 Task: Set the scaling mode for the video scaling filter to "Bicubic (good quality)".
Action: Mouse moved to (141, 10)
Screenshot: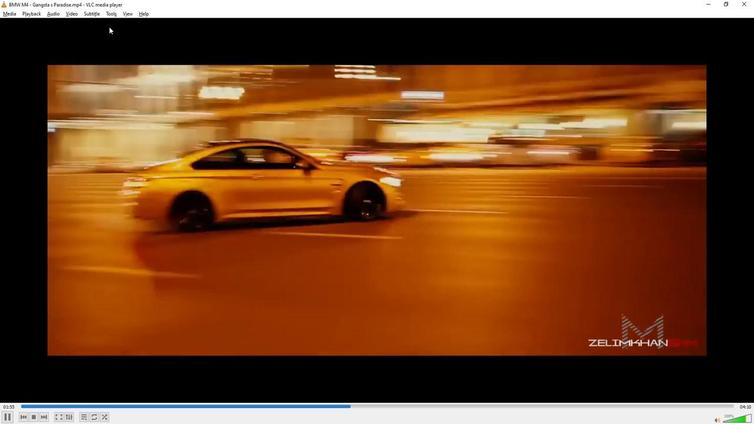 
Action: Mouse pressed left at (141, 10)
Screenshot: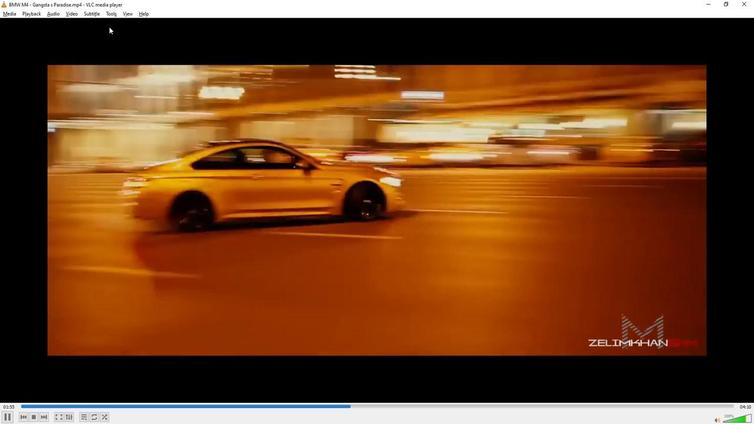 
Action: Mouse moved to (148, 104)
Screenshot: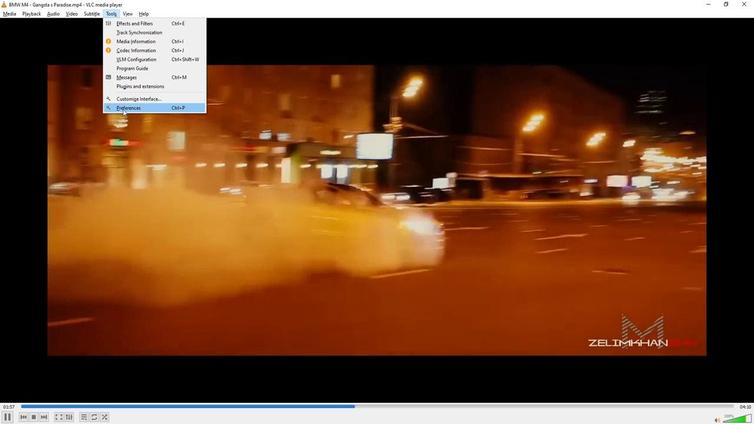 
Action: Mouse pressed left at (148, 104)
Screenshot: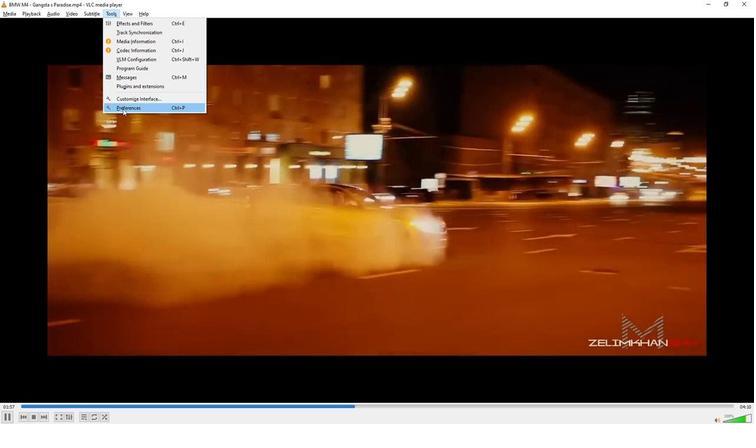 
Action: Mouse moved to (180, 324)
Screenshot: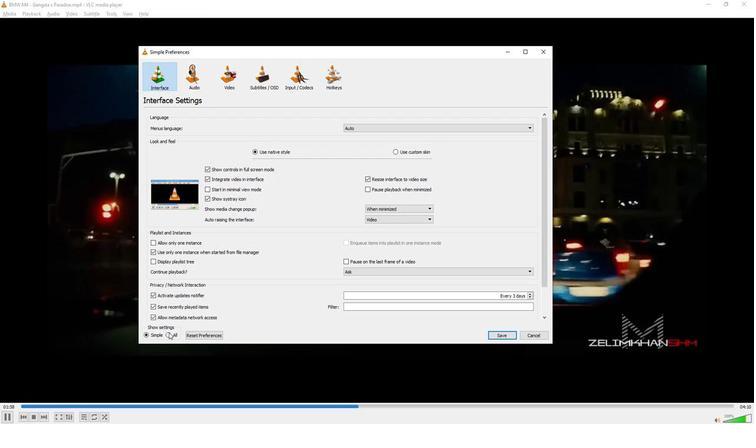 
Action: Mouse pressed left at (180, 324)
Screenshot: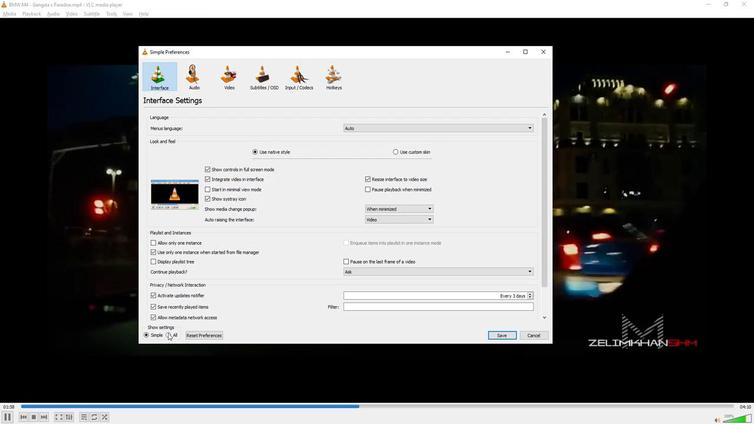 
Action: Mouse moved to (185, 271)
Screenshot: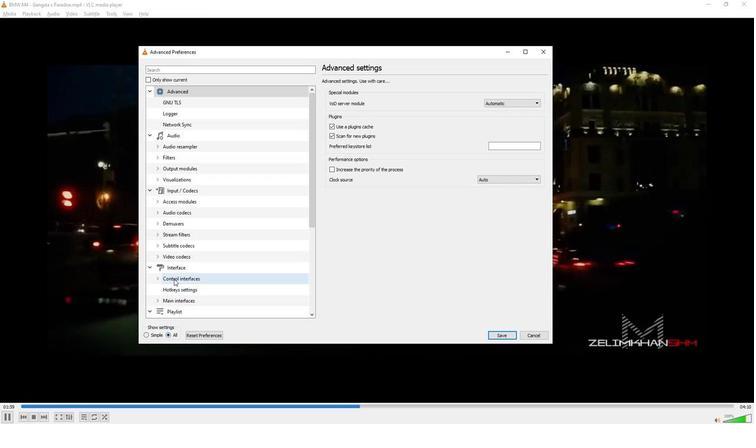 
Action: Mouse scrolled (185, 271) with delta (0, 0)
Screenshot: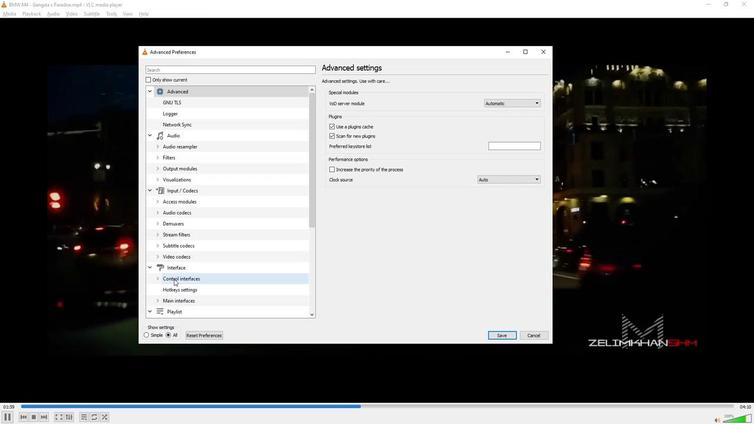 
Action: Mouse scrolled (185, 271) with delta (0, 0)
Screenshot: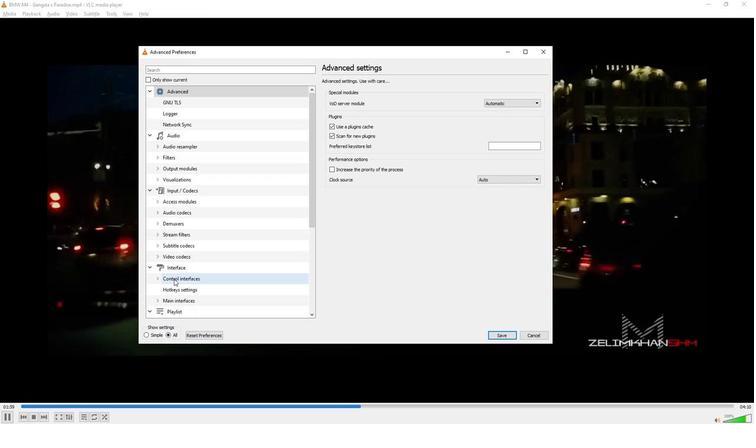 
Action: Mouse scrolled (185, 271) with delta (0, 0)
Screenshot: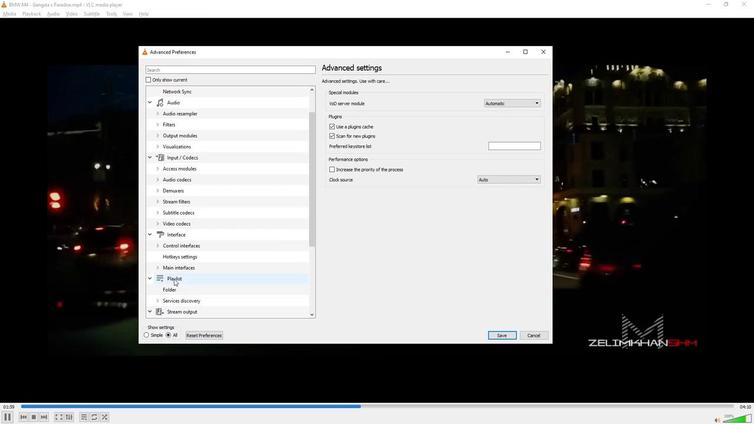 
Action: Mouse scrolled (185, 271) with delta (0, 0)
Screenshot: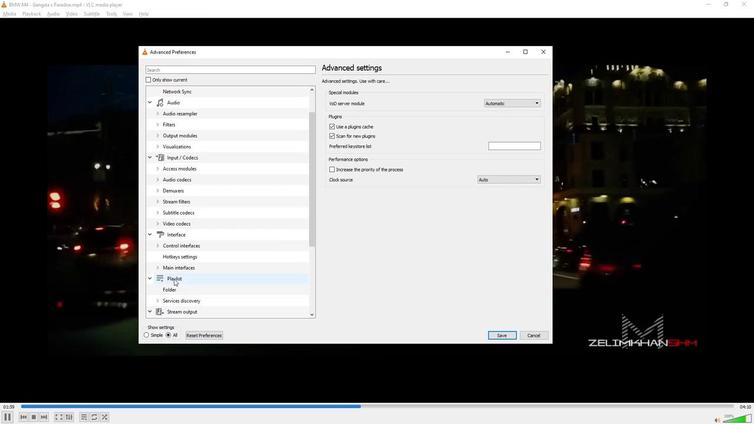 
Action: Mouse scrolled (185, 271) with delta (0, 0)
Screenshot: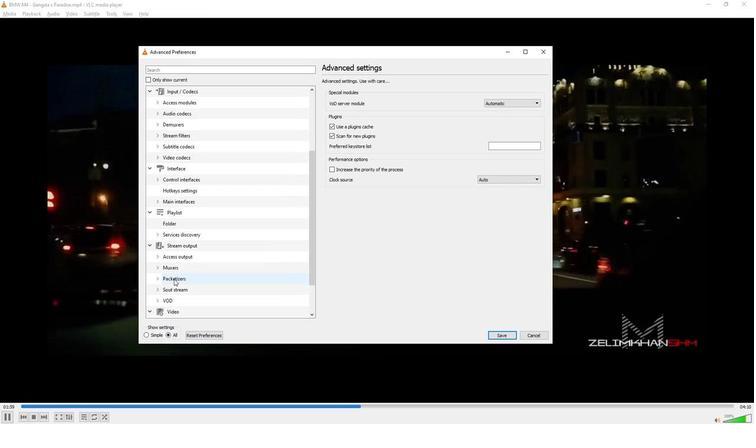 
Action: Mouse scrolled (185, 271) with delta (0, 0)
Screenshot: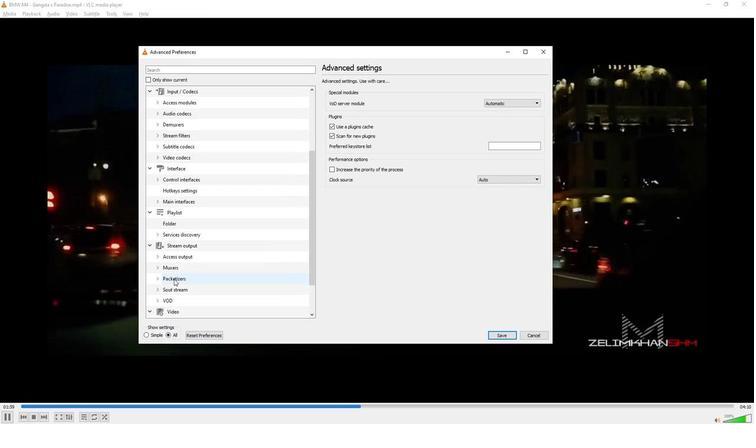 
Action: Mouse scrolled (185, 271) with delta (0, 0)
Screenshot: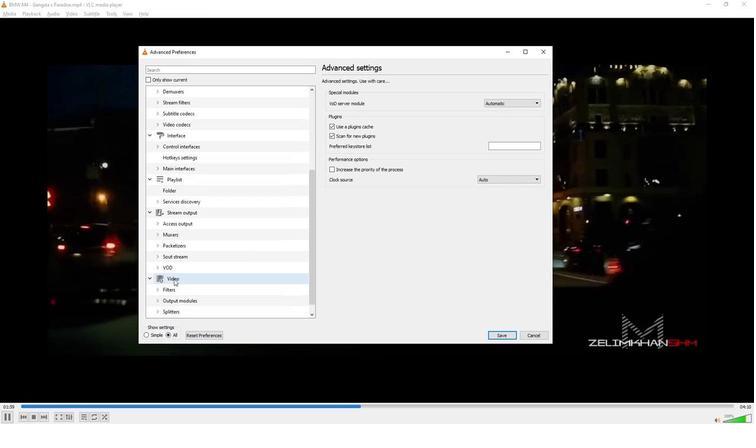 
Action: Mouse scrolled (185, 271) with delta (0, 0)
Screenshot: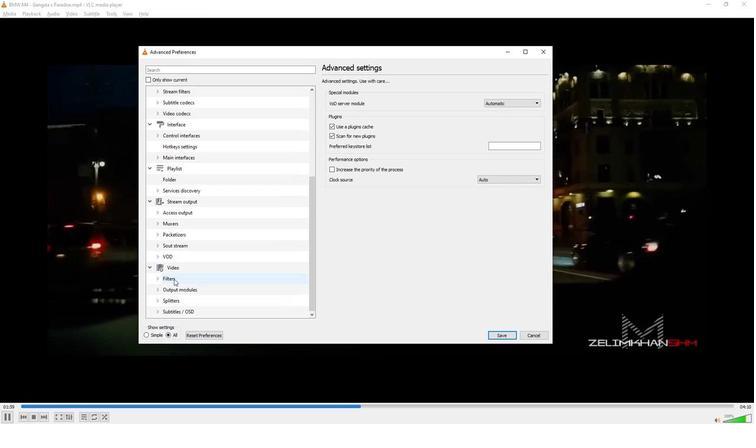 
Action: Mouse moved to (173, 269)
Screenshot: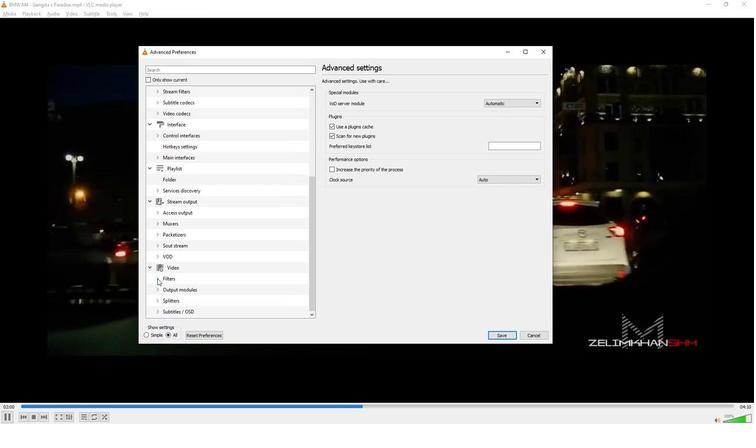 
Action: Mouse pressed left at (173, 269)
Screenshot: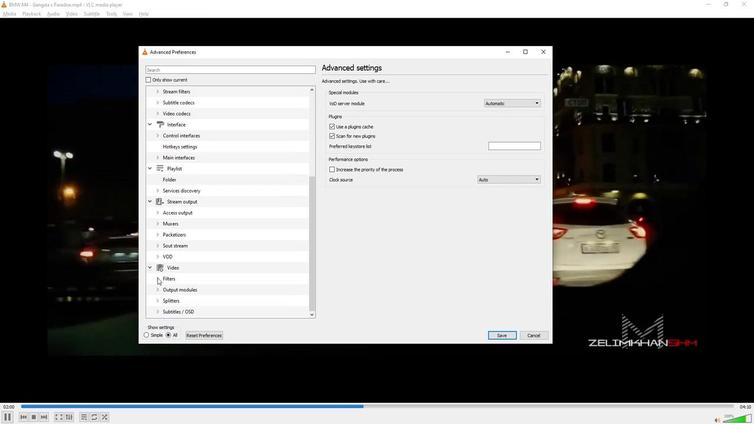 
Action: Mouse moved to (193, 258)
Screenshot: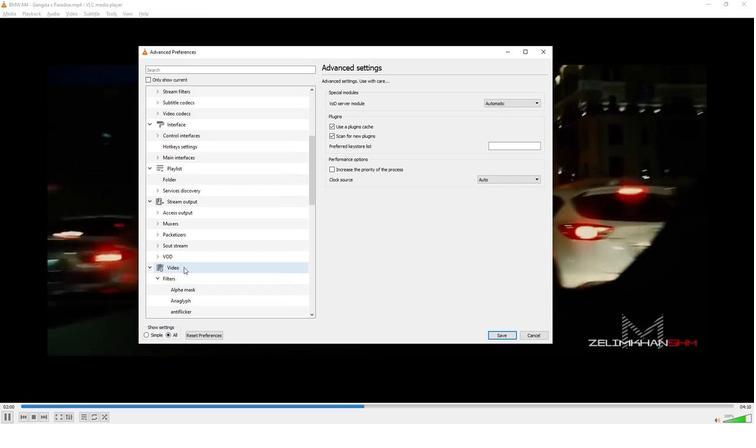 
Action: Mouse scrolled (193, 258) with delta (0, 0)
Screenshot: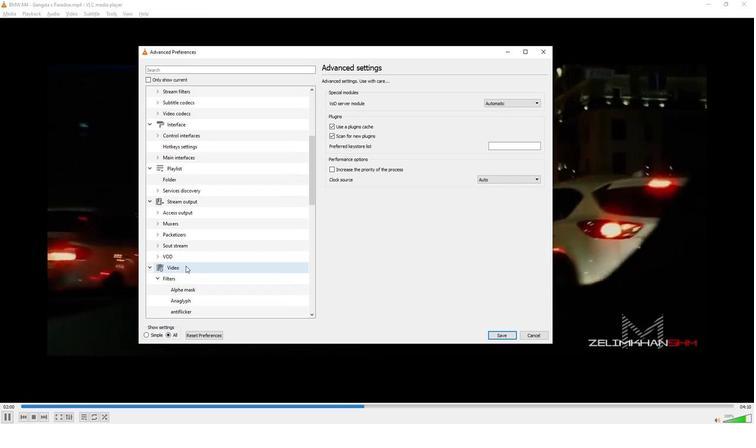 
Action: Mouse scrolled (193, 258) with delta (0, 0)
Screenshot: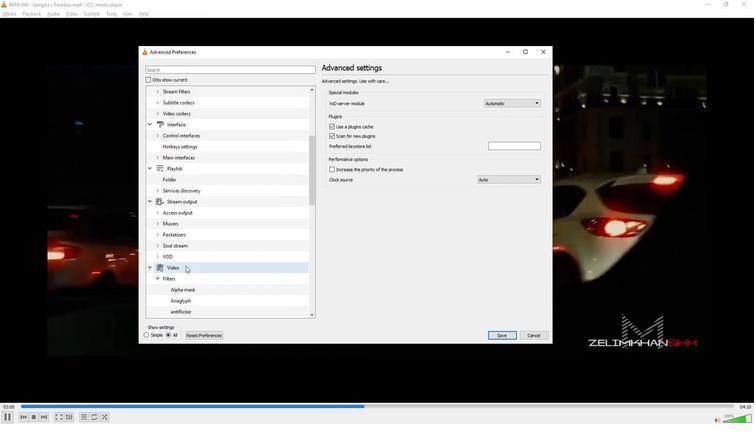 
Action: Mouse scrolled (193, 258) with delta (0, 0)
Screenshot: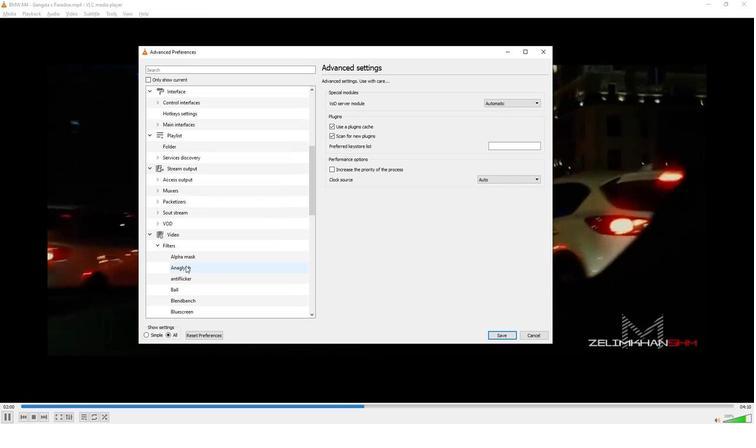 
Action: Mouse scrolled (193, 258) with delta (0, 0)
Screenshot: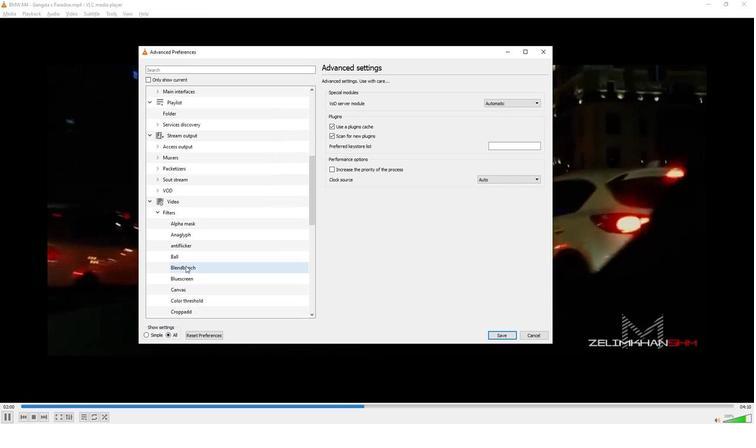 
Action: Mouse scrolled (193, 258) with delta (0, 0)
Screenshot: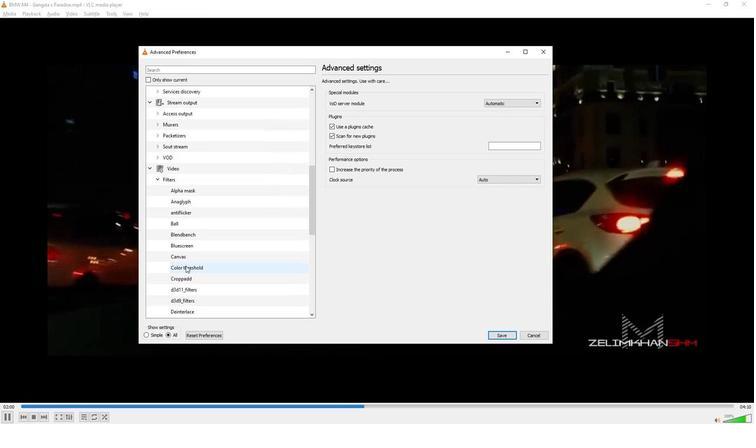 
Action: Mouse scrolled (193, 258) with delta (0, 0)
Screenshot: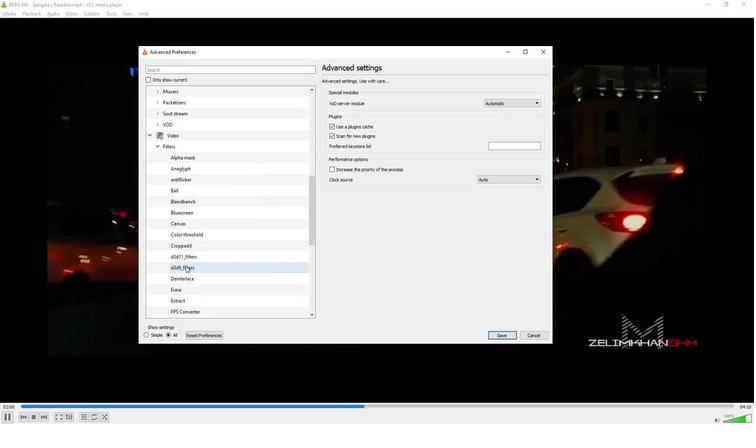 
Action: Mouse scrolled (193, 258) with delta (0, 0)
Screenshot: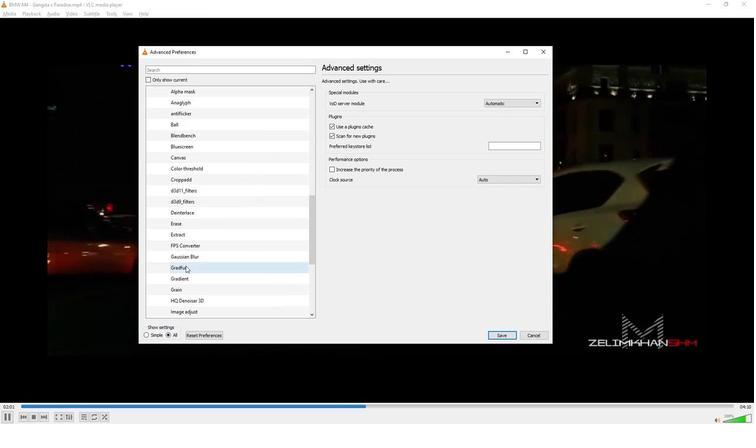 
Action: Mouse scrolled (193, 258) with delta (0, 0)
Screenshot: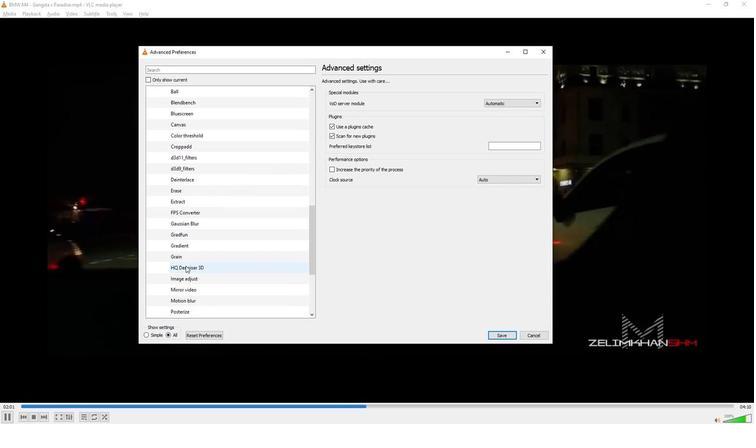 
Action: Mouse scrolled (193, 258) with delta (0, 0)
Screenshot: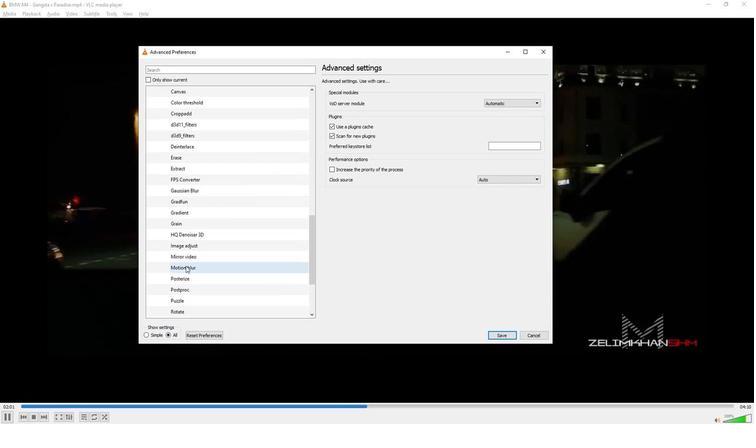 
Action: Mouse moved to (191, 285)
Screenshot: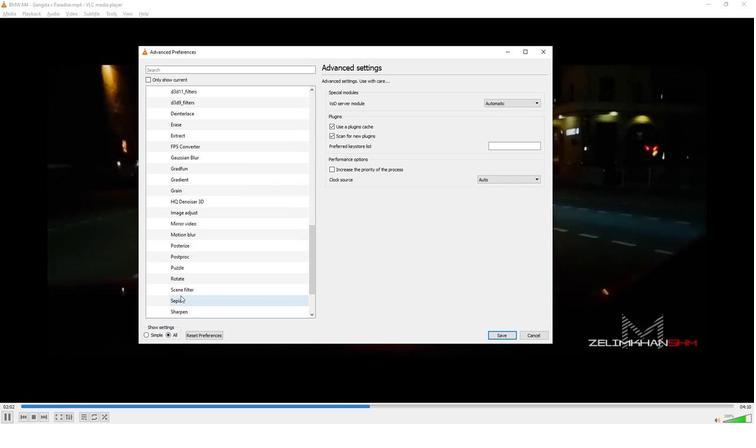 
Action: Mouse scrolled (191, 285) with delta (0, 0)
Screenshot: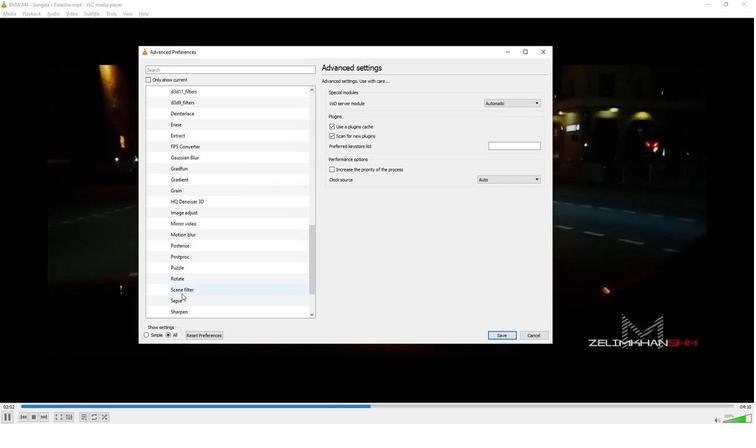 
Action: Mouse moved to (190, 282)
Screenshot: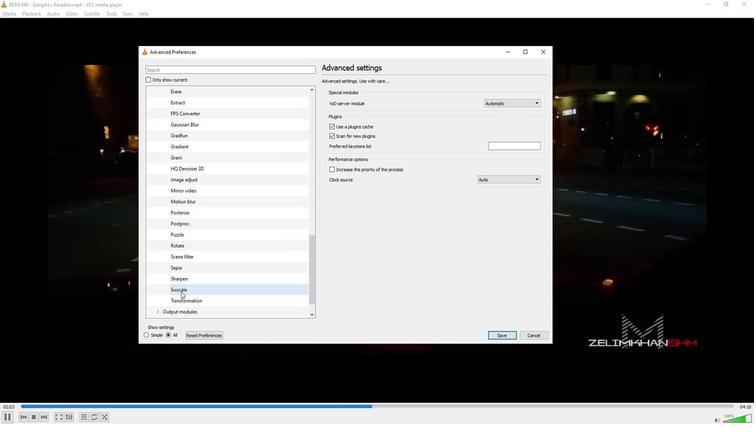 
Action: Mouse pressed left at (190, 282)
Screenshot: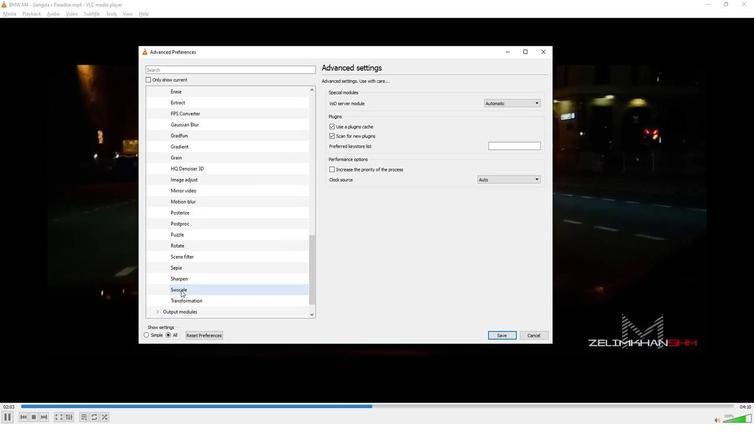 
Action: Mouse moved to (423, 92)
Screenshot: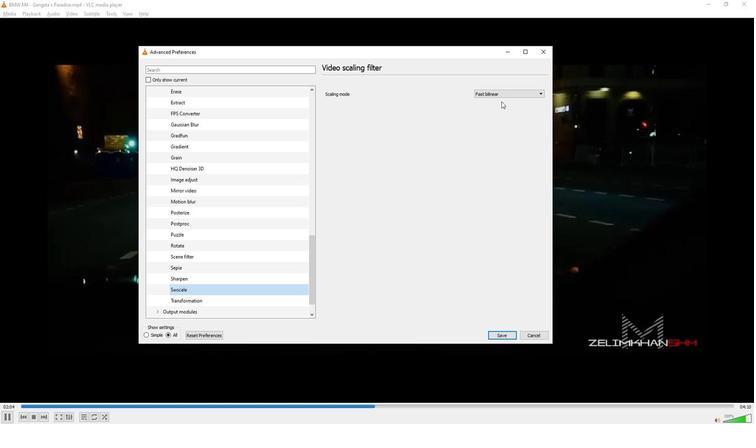 
Action: Mouse pressed left at (423, 92)
Screenshot: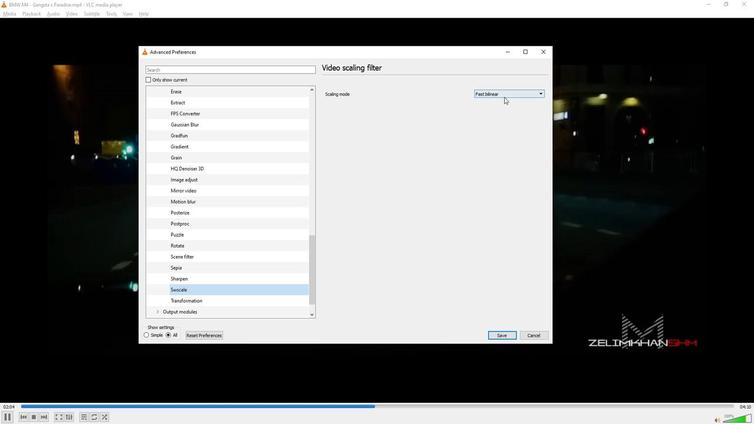 
Action: Mouse moved to (419, 104)
Screenshot: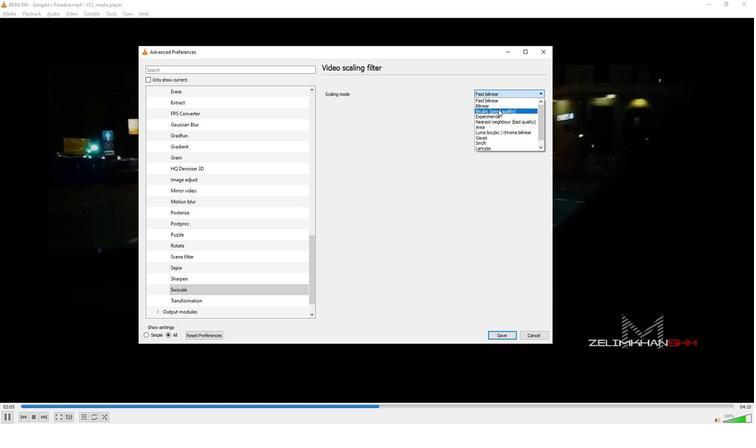 
Action: Mouse pressed left at (419, 104)
Screenshot: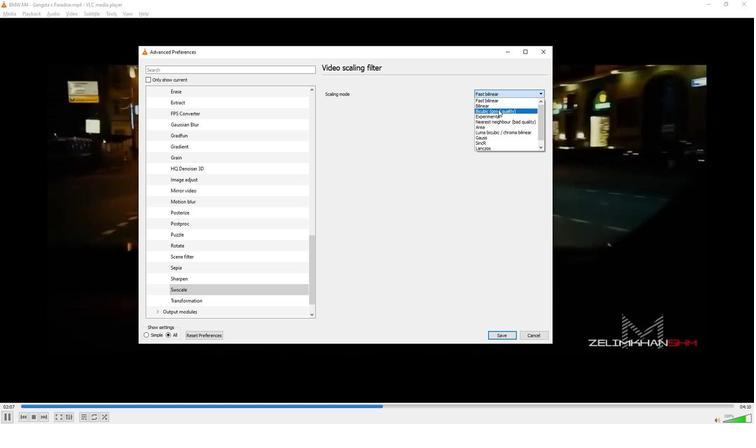 
Action: Mouse moved to (403, 130)
Screenshot: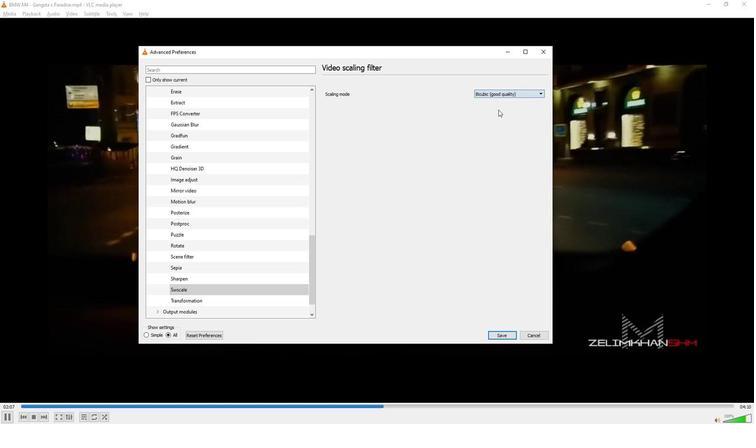 
